 Task: Adjust the calendar view by setting the Folder Pane to 'Normal'.
Action: Mouse moved to (11, 50)
Screenshot: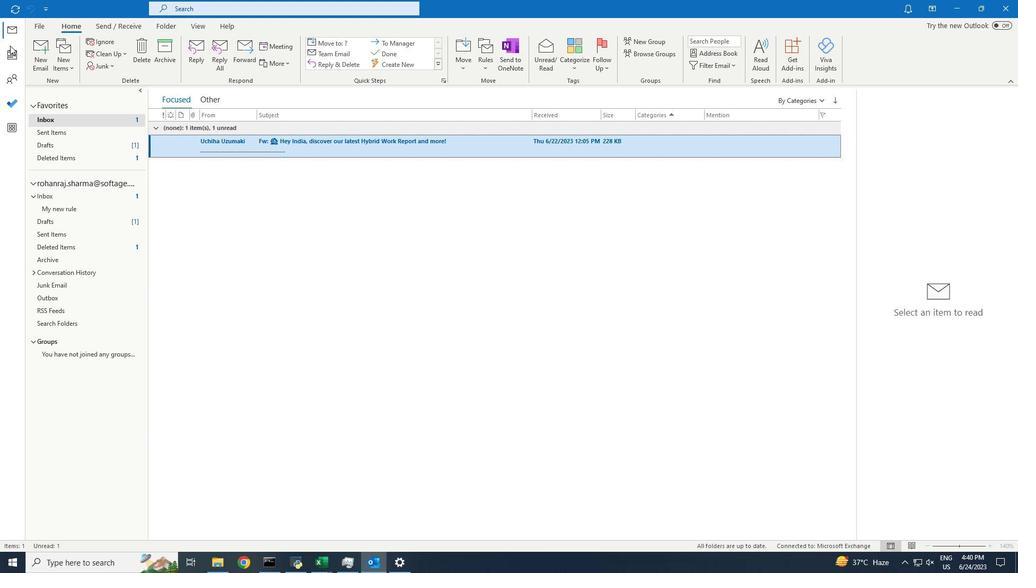 
Action: Mouse pressed left at (11, 50)
Screenshot: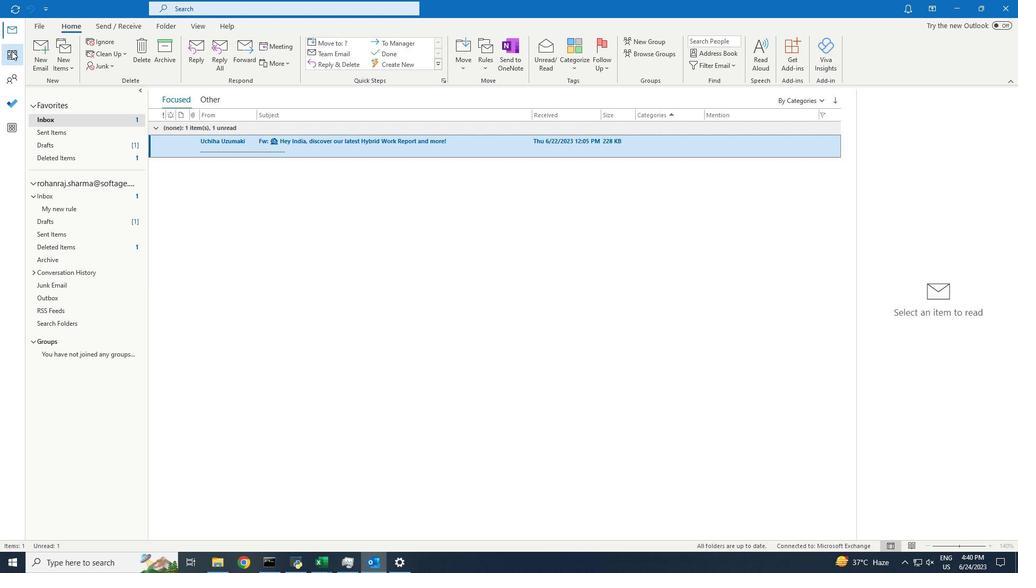 
Action: Mouse moved to (199, 26)
Screenshot: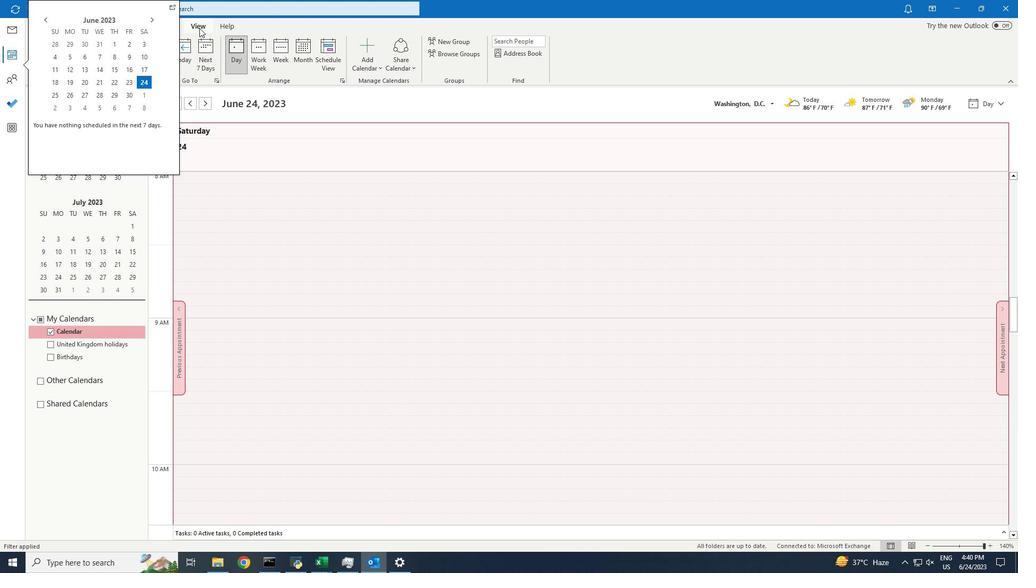 
Action: Mouse pressed left at (199, 26)
Screenshot: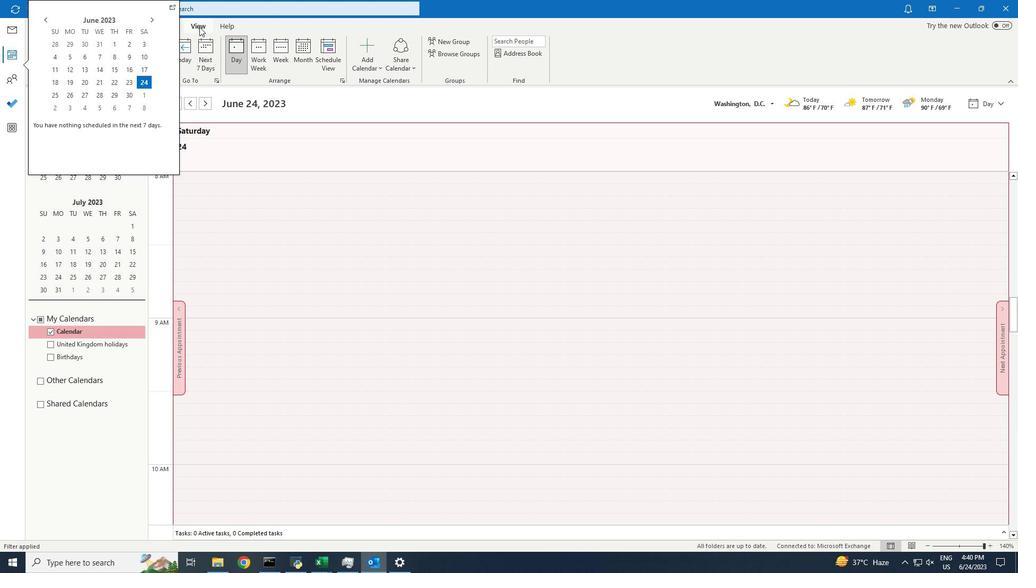 
Action: Mouse moved to (397, 66)
Screenshot: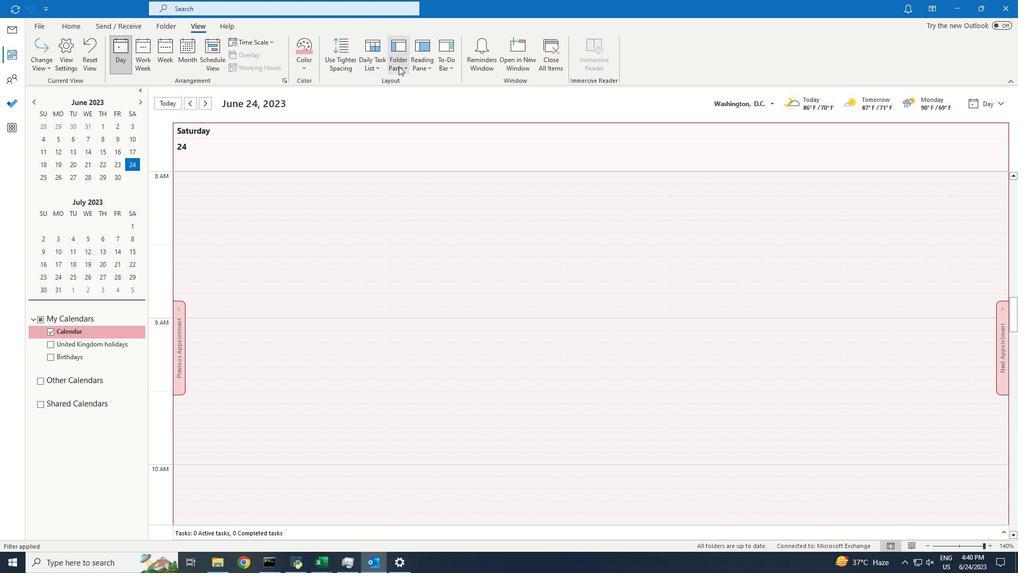 
Action: Mouse pressed left at (397, 66)
Screenshot: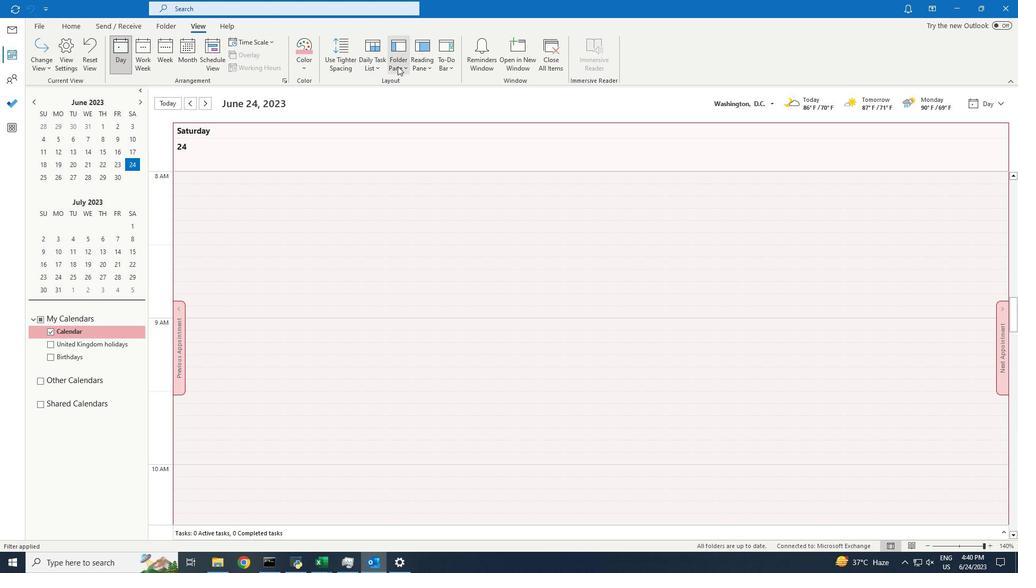 
Action: Mouse moved to (411, 93)
Screenshot: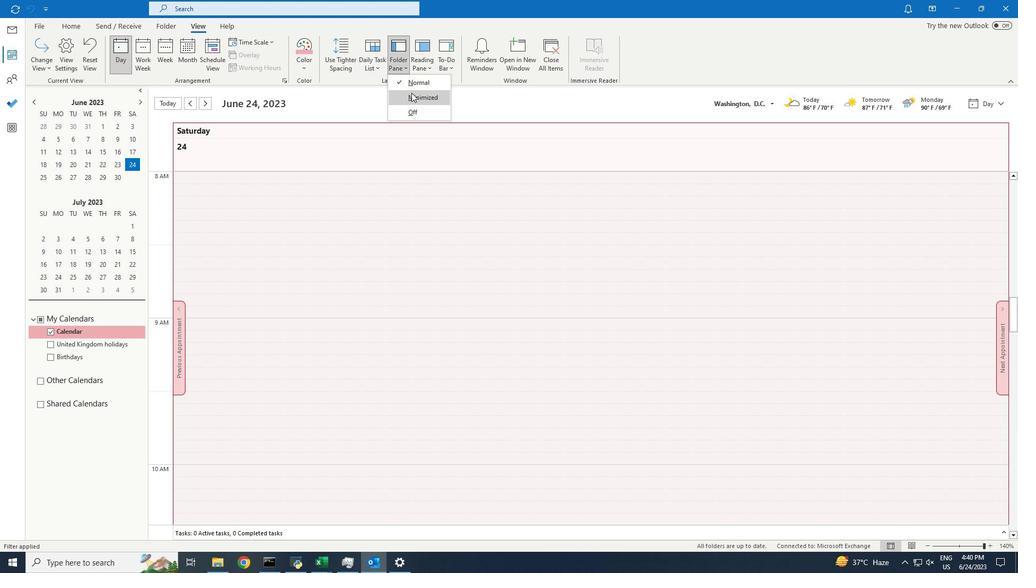 
Action: Mouse pressed left at (411, 93)
Screenshot: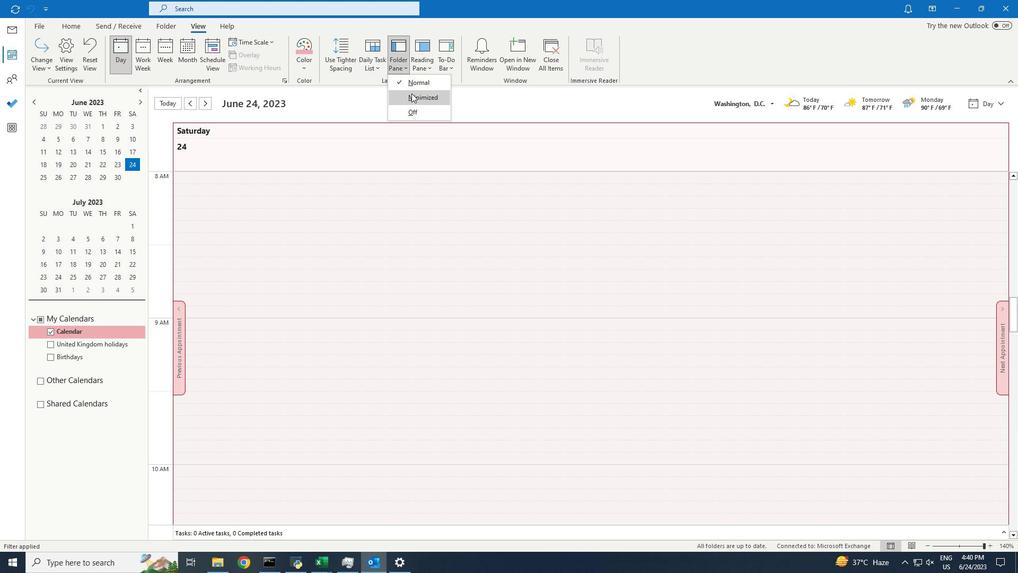 
Action: Mouse moved to (409, 104)
Screenshot: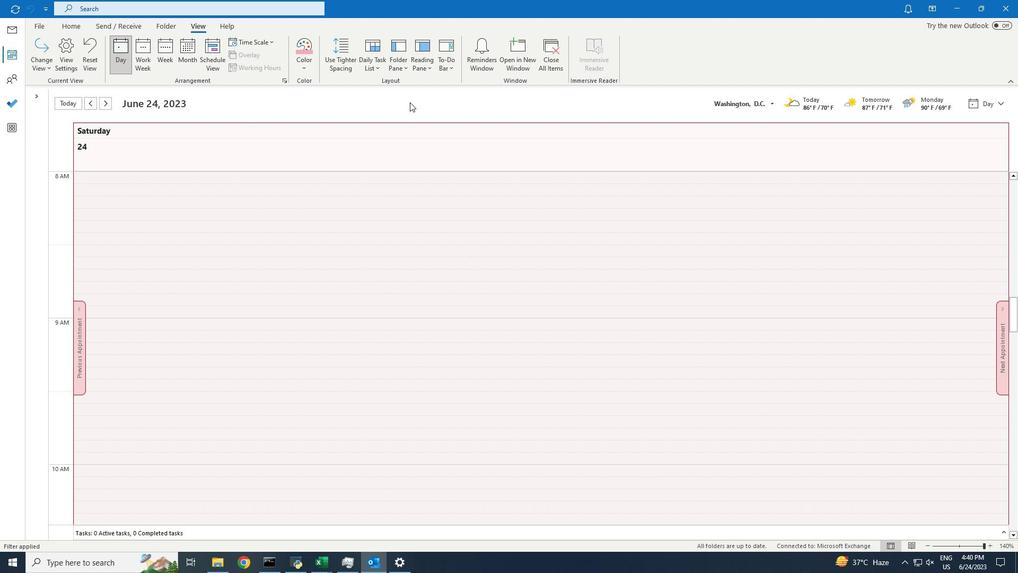 
